 Task: Sort the products in the category "First Aid & Outdoor Essentials" by price (highest first).
Action: Mouse moved to (262, 133)
Screenshot: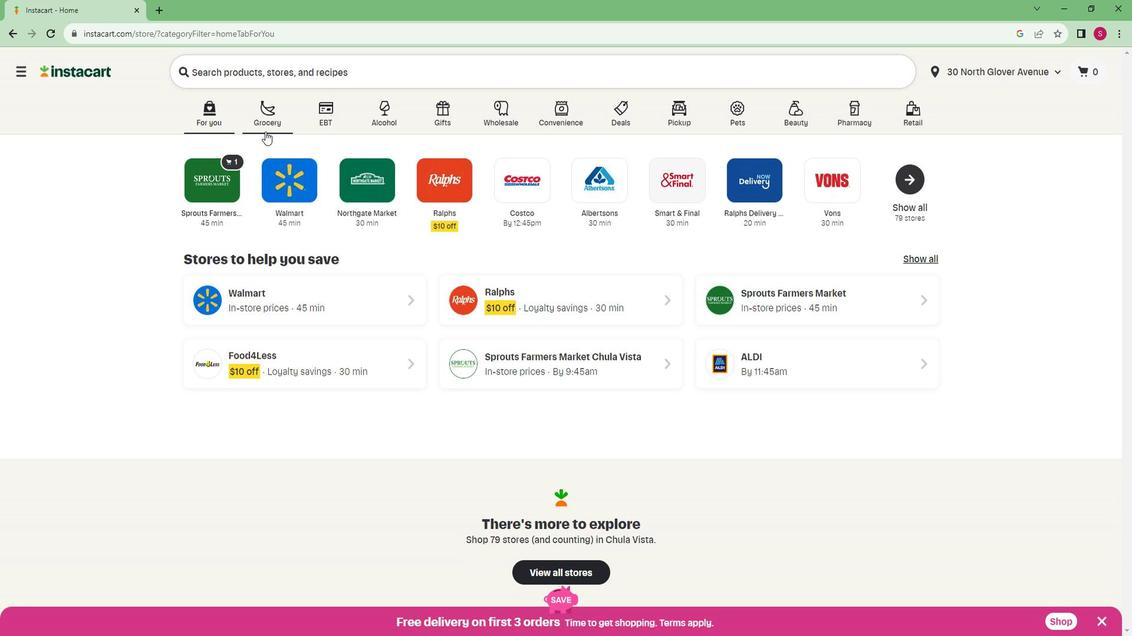
Action: Mouse pressed left at (262, 133)
Screenshot: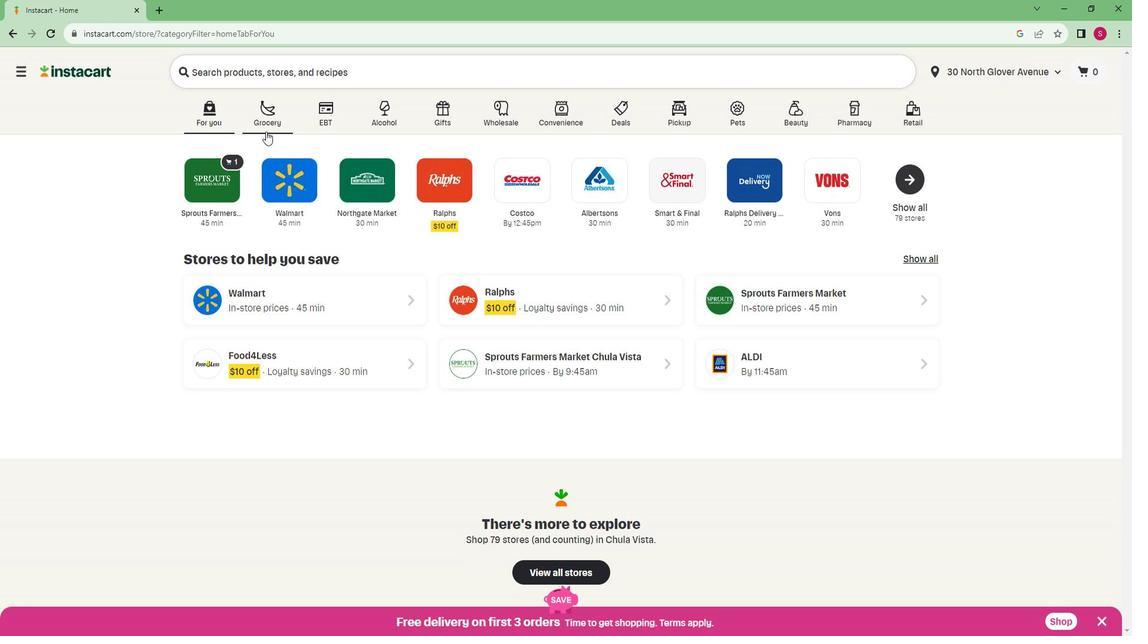 
Action: Mouse moved to (240, 324)
Screenshot: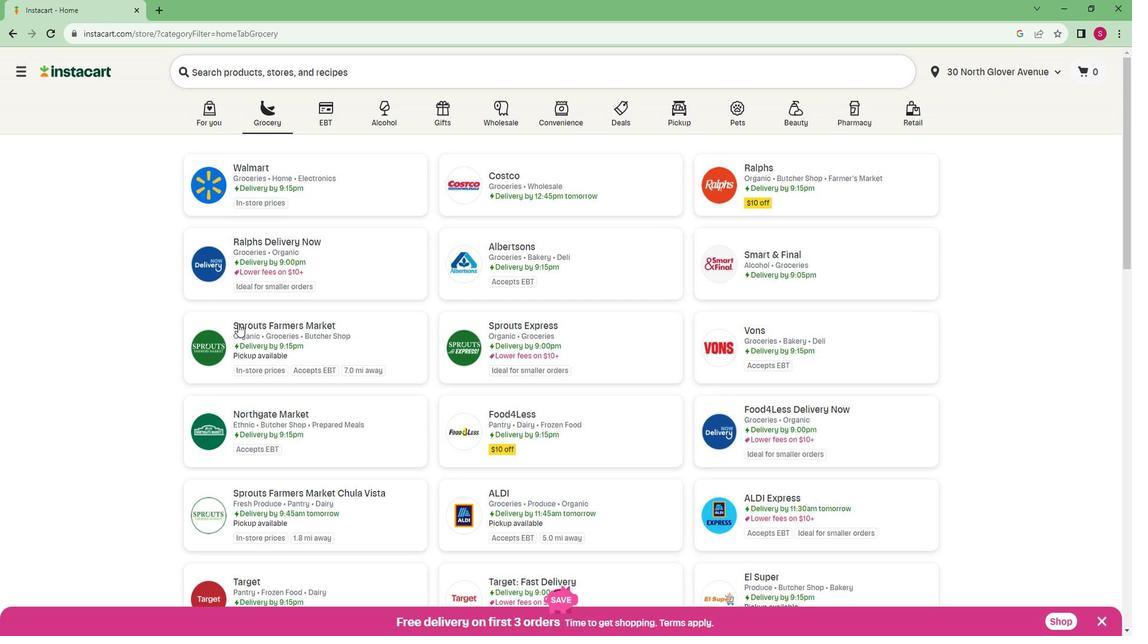 
Action: Mouse pressed left at (240, 324)
Screenshot: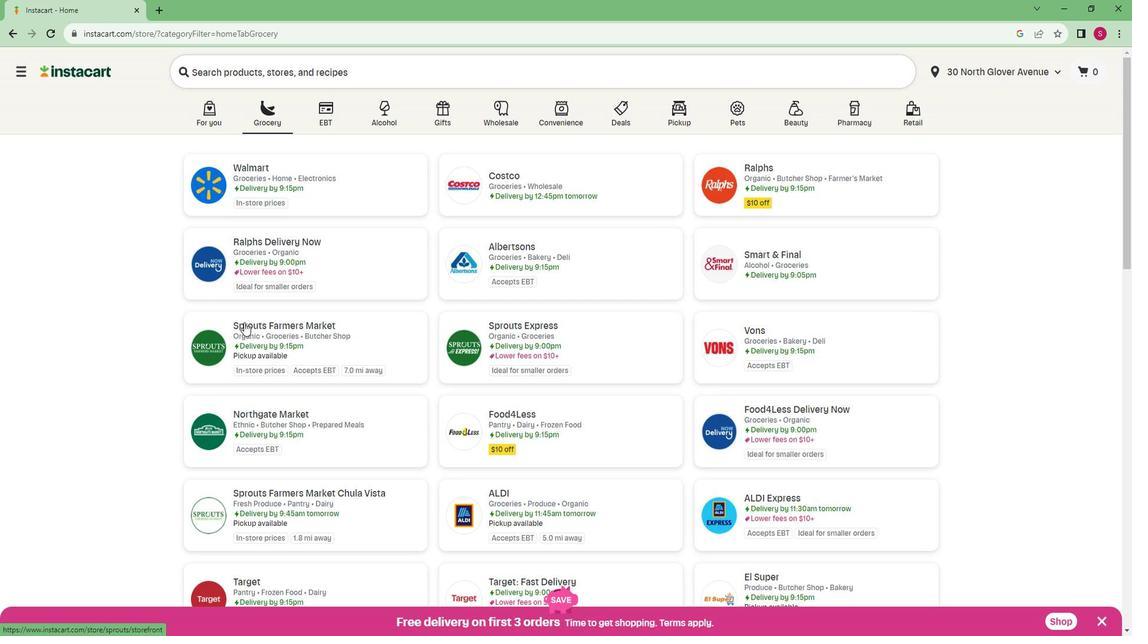 
Action: Mouse moved to (125, 461)
Screenshot: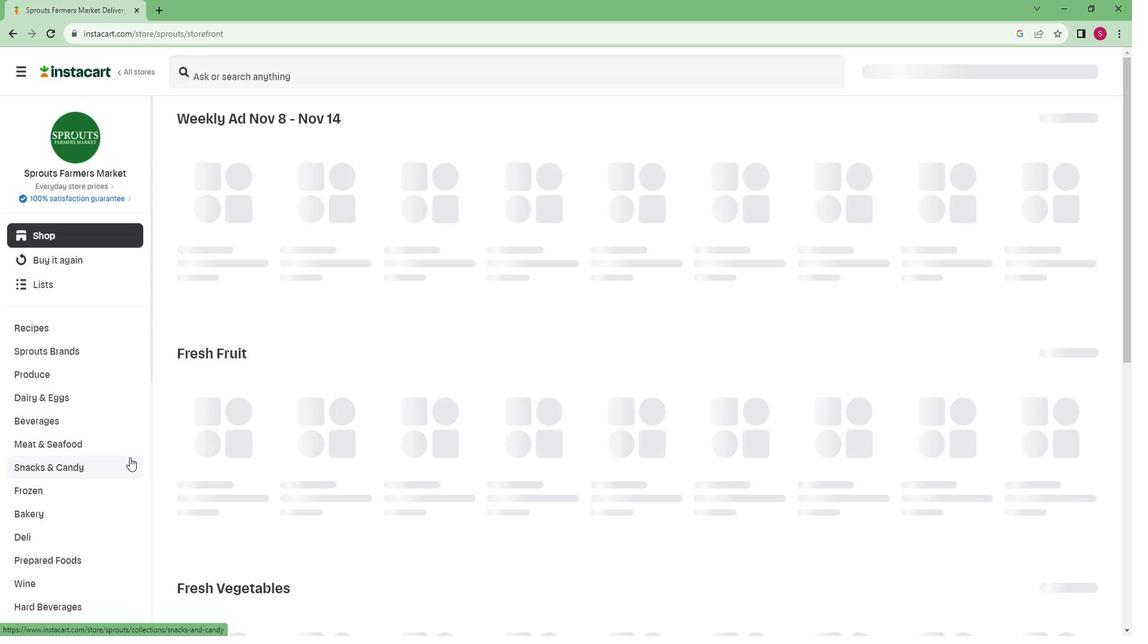 
Action: Mouse scrolled (125, 460) with delta (0, 0)
Screenshot: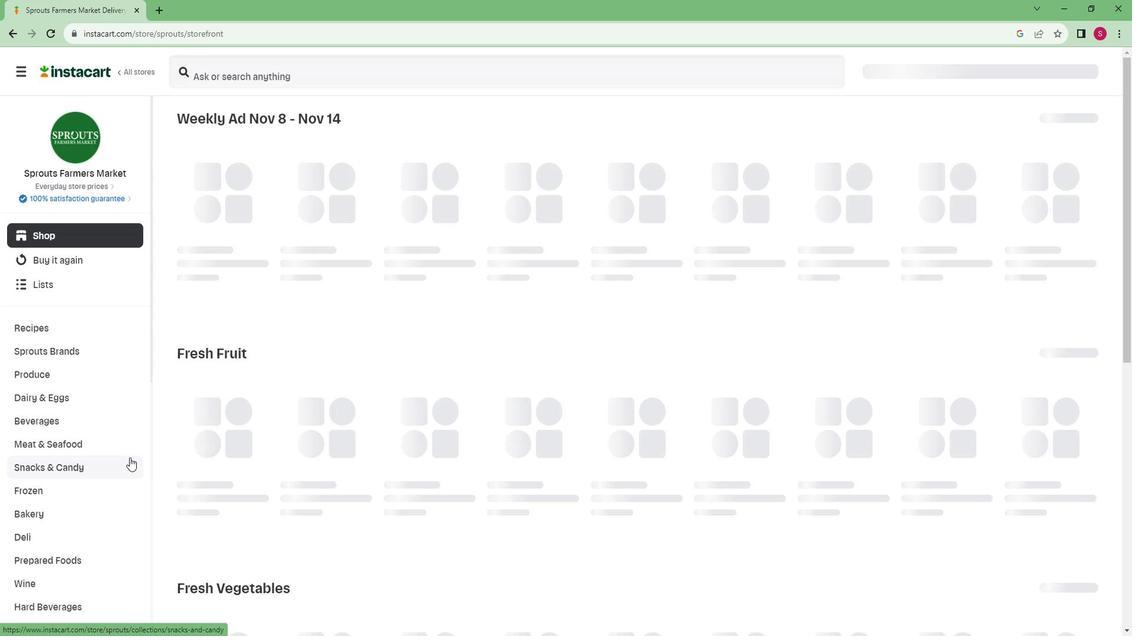 
Action: Mouse moved to (125, 461)
Screenshot: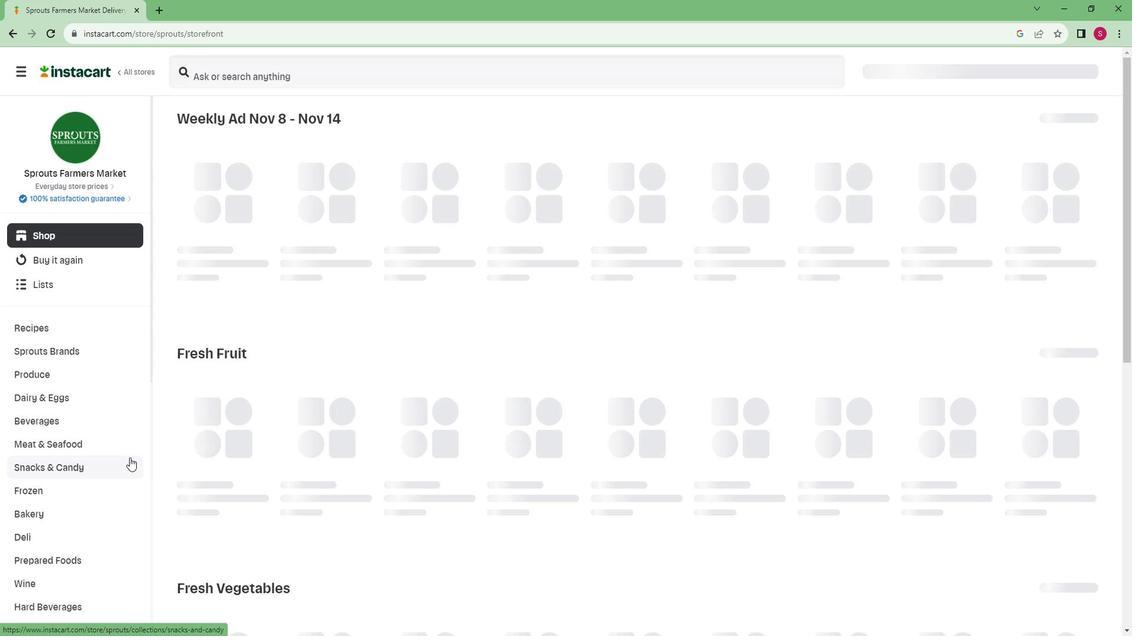 
Action: Mouse scrolled (125, 461) with delta (0, 0)
Screenshot: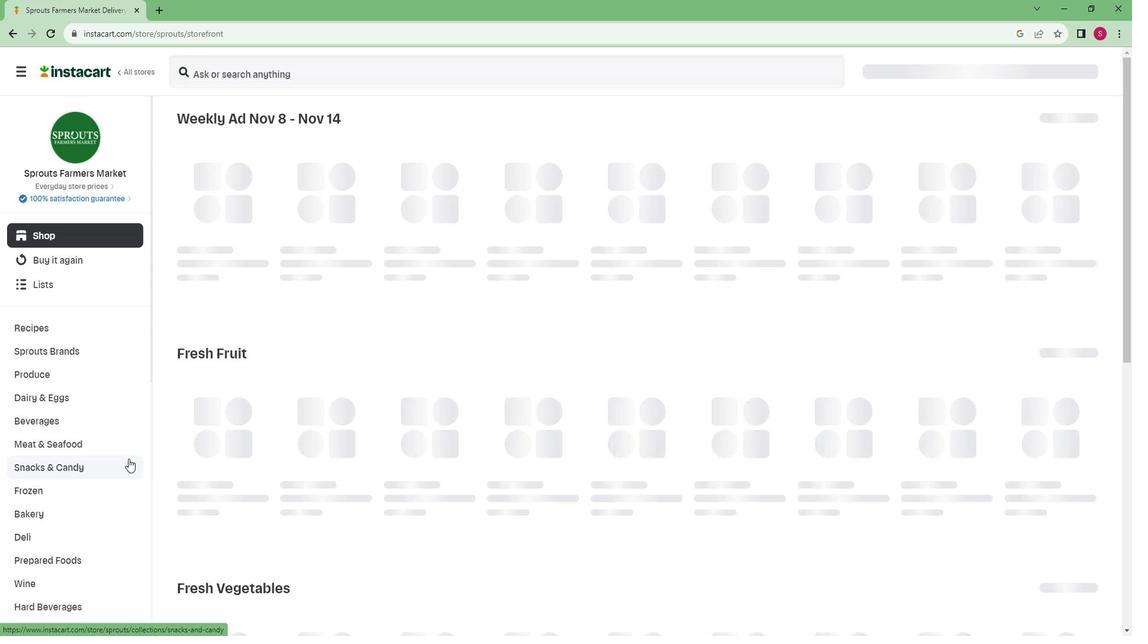 
Action: Mouse scrolled (125, 461) with delta (0, 0)
Screenshot: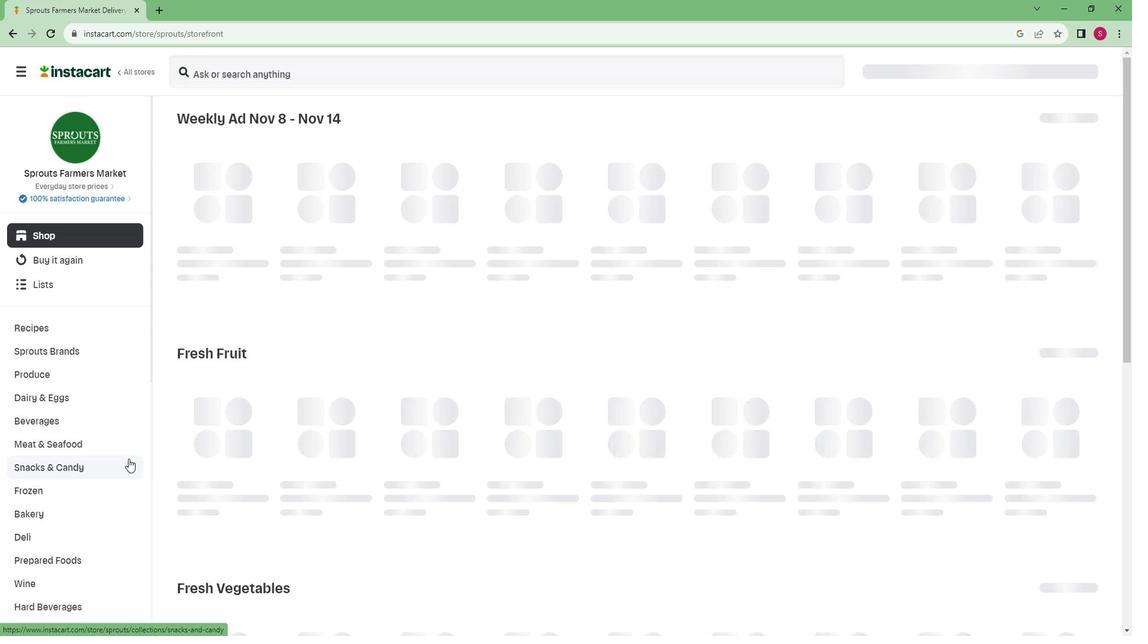
Action: Mouse scrolled (125, 461) with delta (0, 0)
Screenshot: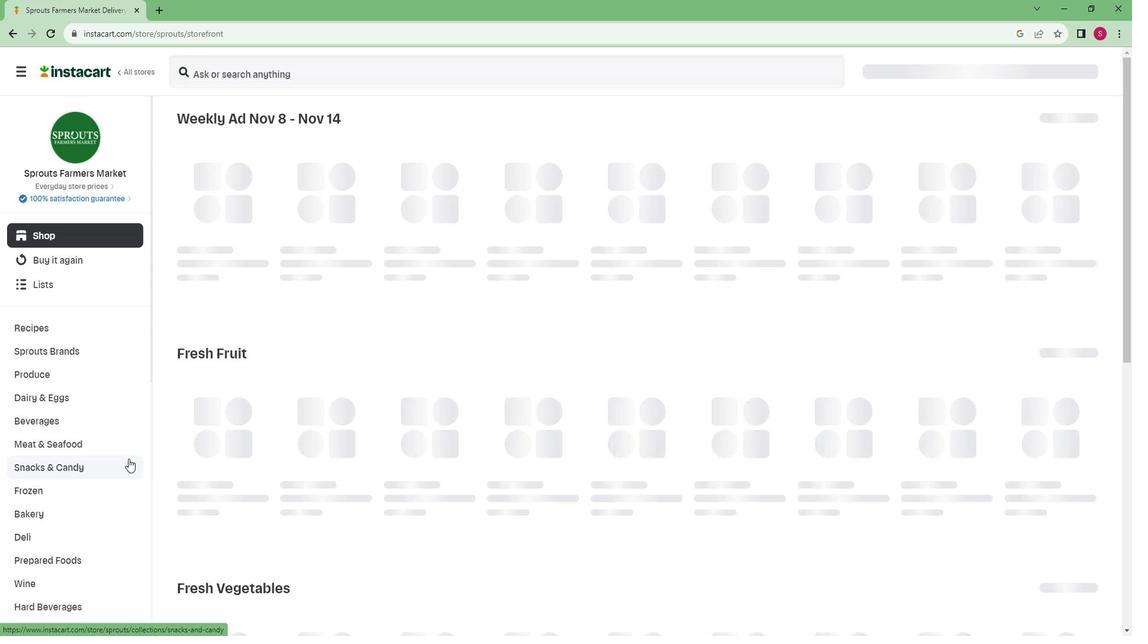 
Action: Mouse scrolled (125, 461) with delta (0, 0)
Screenshot: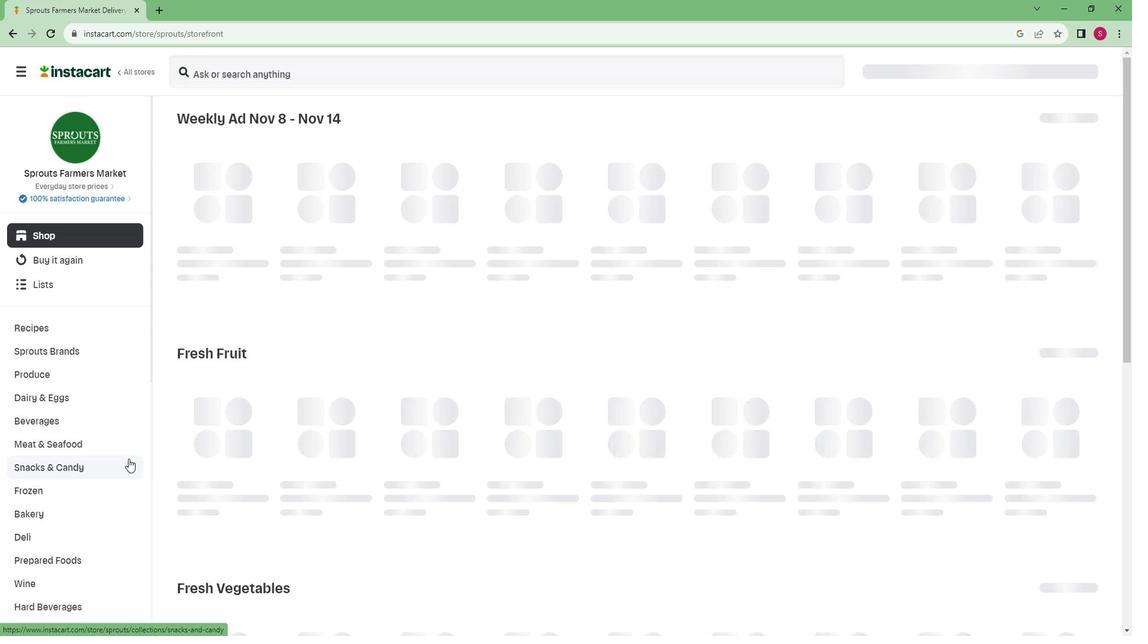 
Action: Mouse scrolled (125, 461) with delta (0, 0)
Screenshot: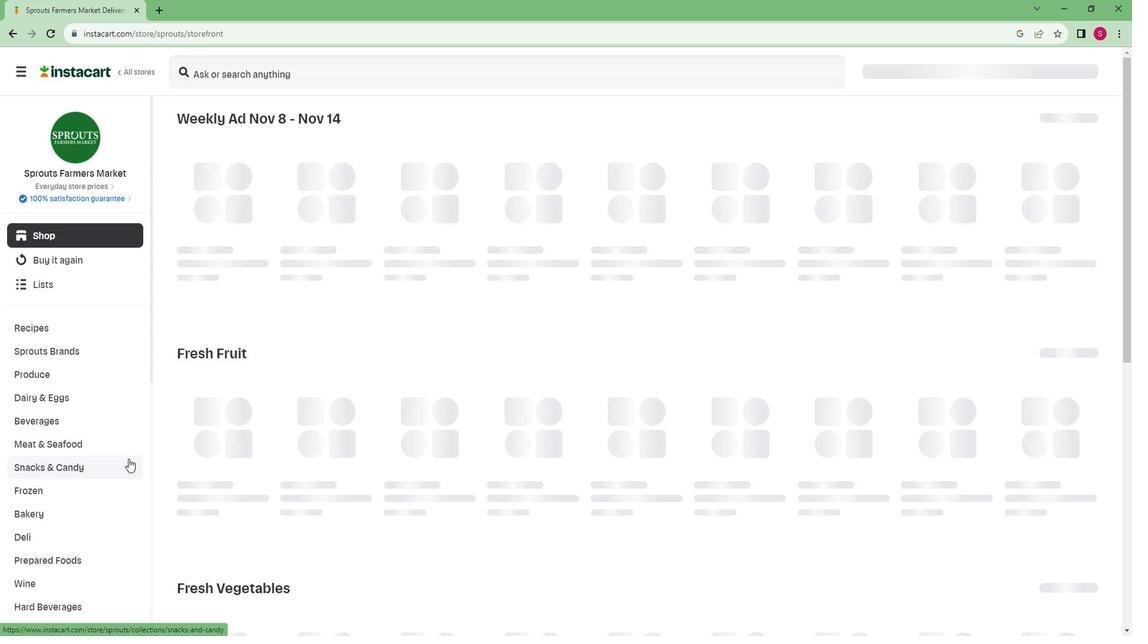 
Action: Mouse scrolled (125, 461) with delta (0, 0)
Screenshot: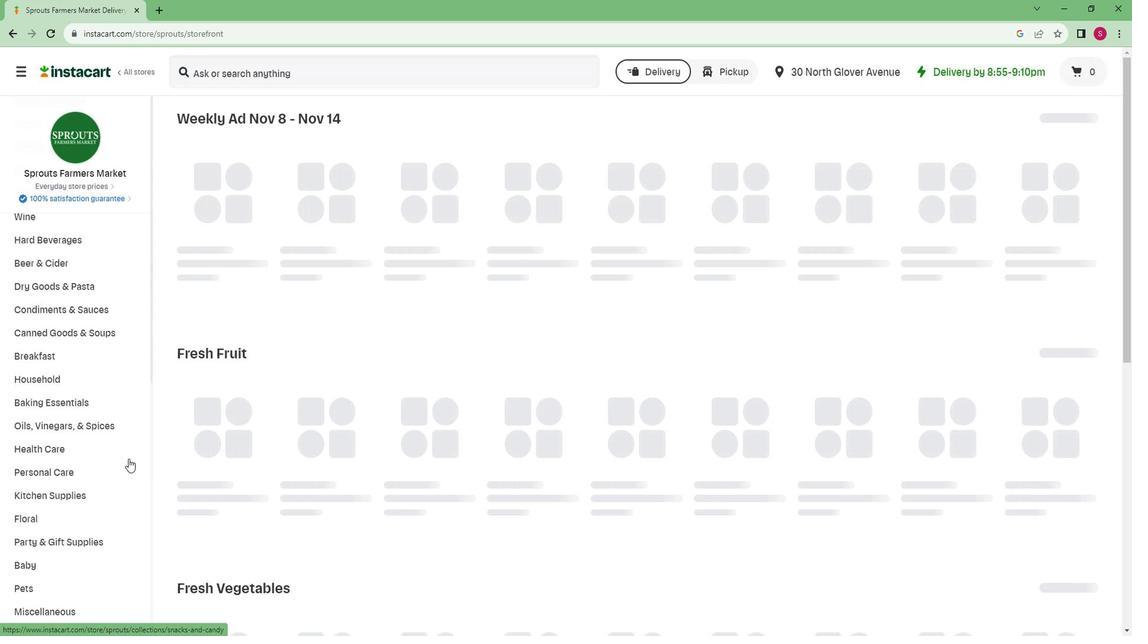 
Action: Mouse moved to (124, 461)
Screenshot: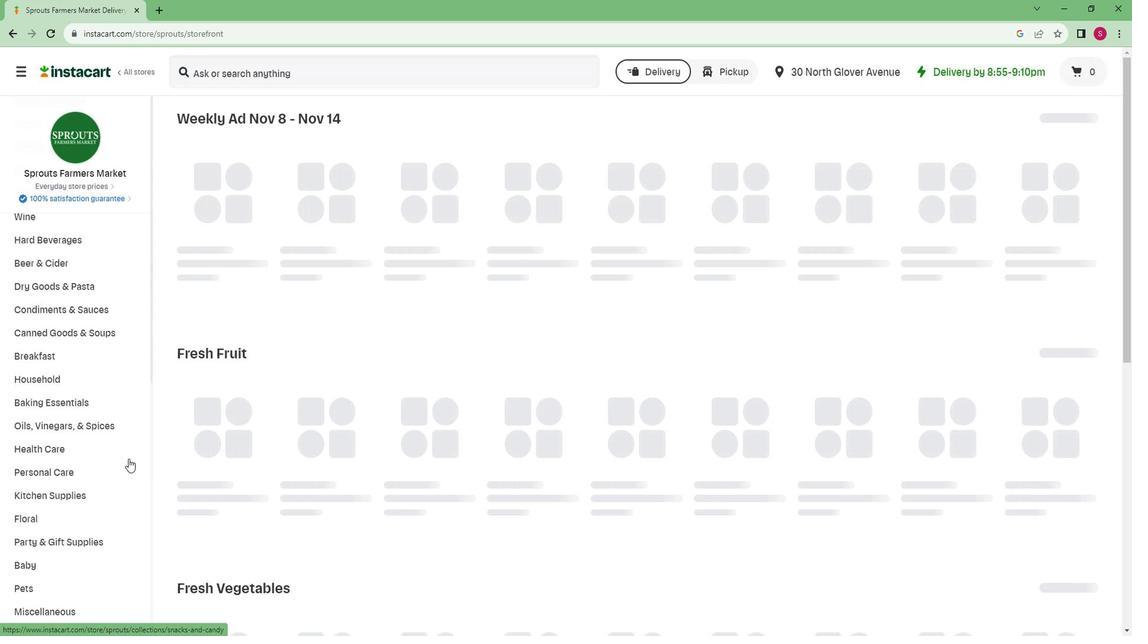 
Action: Mouse scrolled (124, 461) with delta (0, 0)
Screenshot: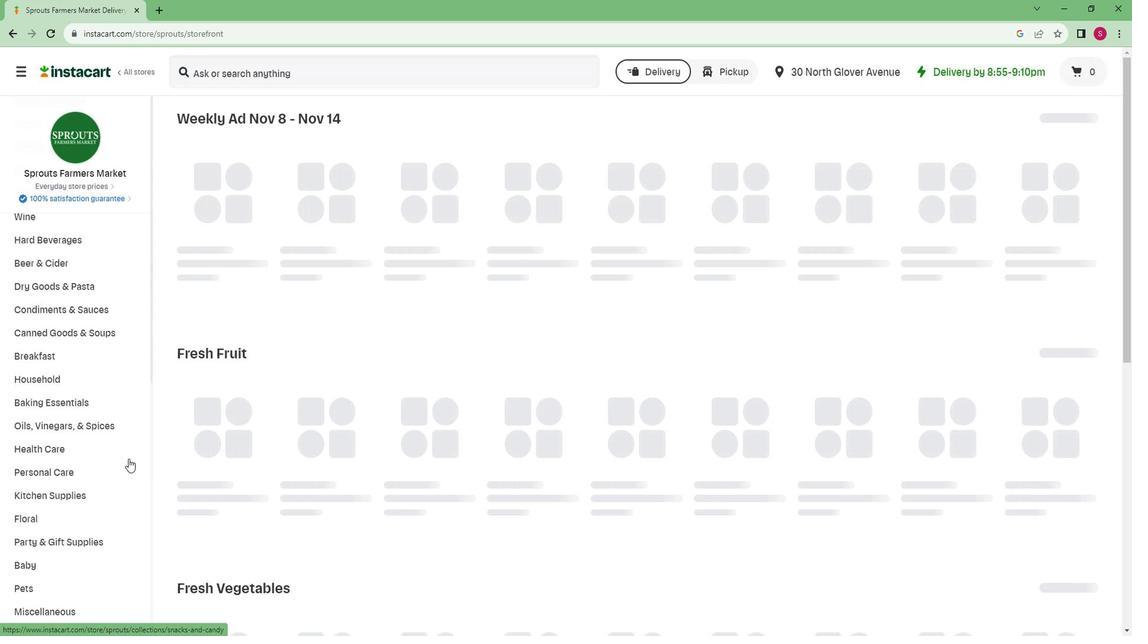
Action: Mouse moved to (122, 462)
Screenshot: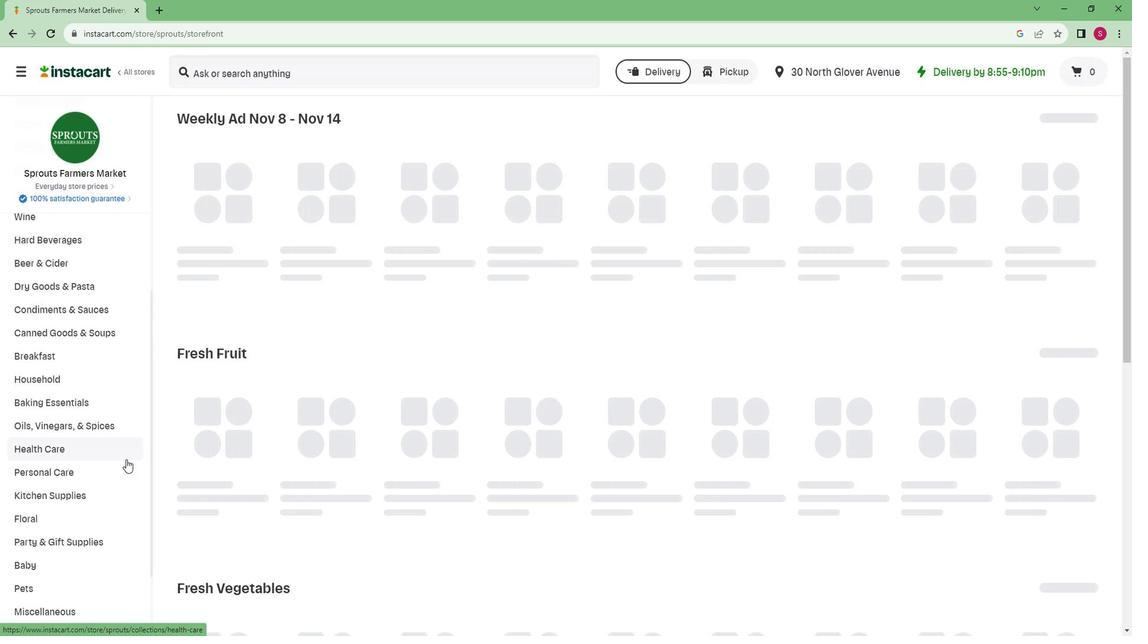 
Action: Mouse scrolled (122, 461) with delta (0, 0)
Screenshot: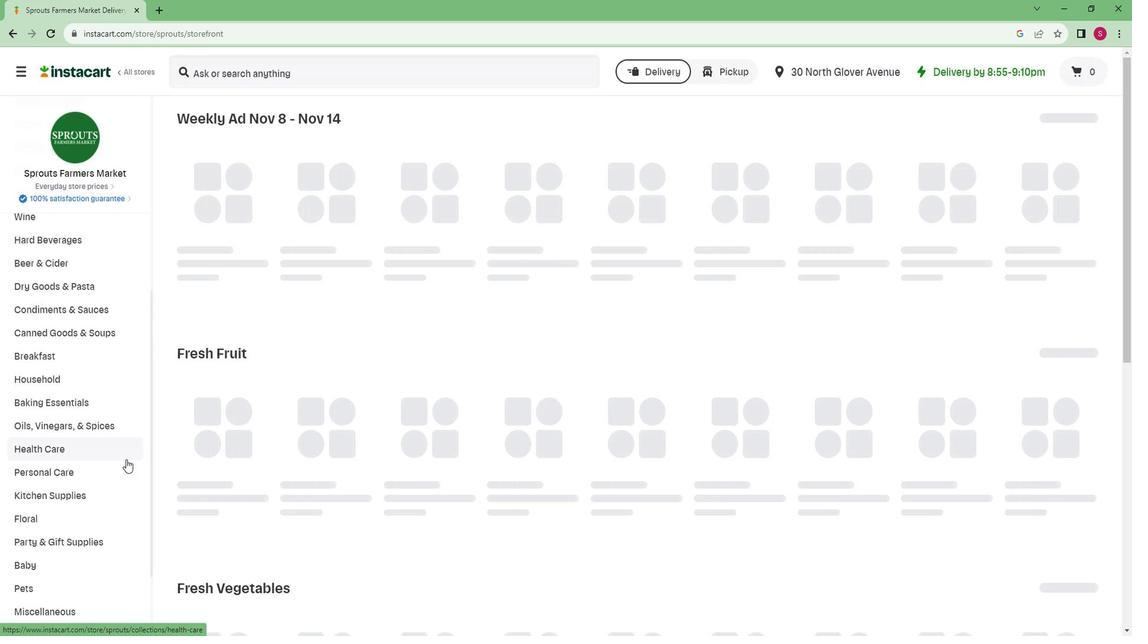 
Action: Mouse scrolled (122, 461) with delta (0, 0)
Screenshot: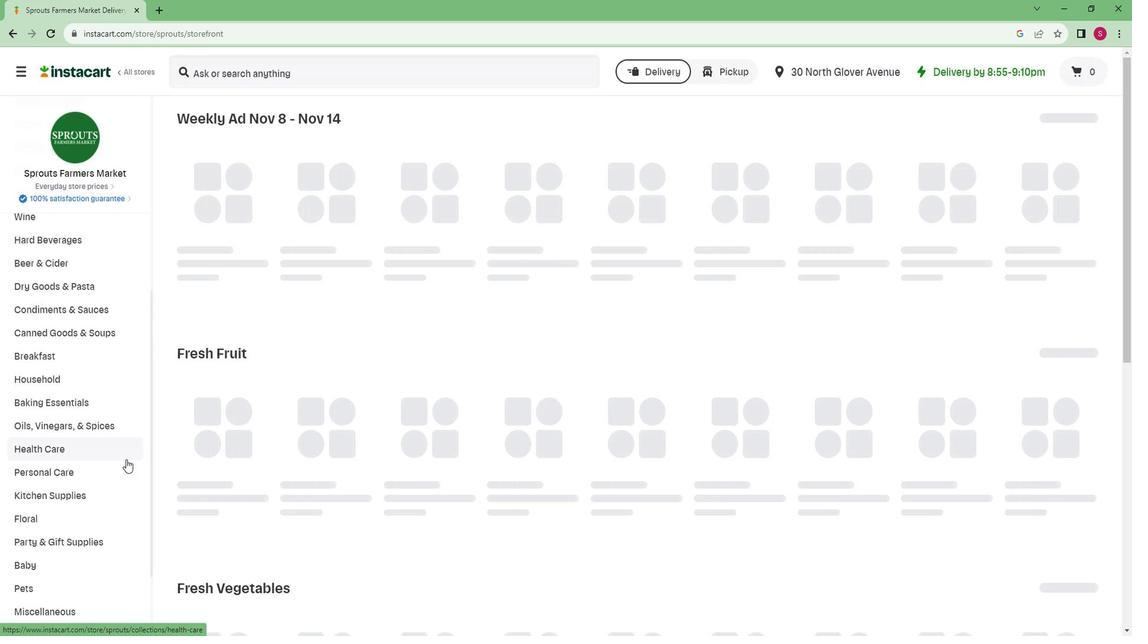 
Action: Mouse scrolled (122, 461) with delta (0, 0)
Screenshot: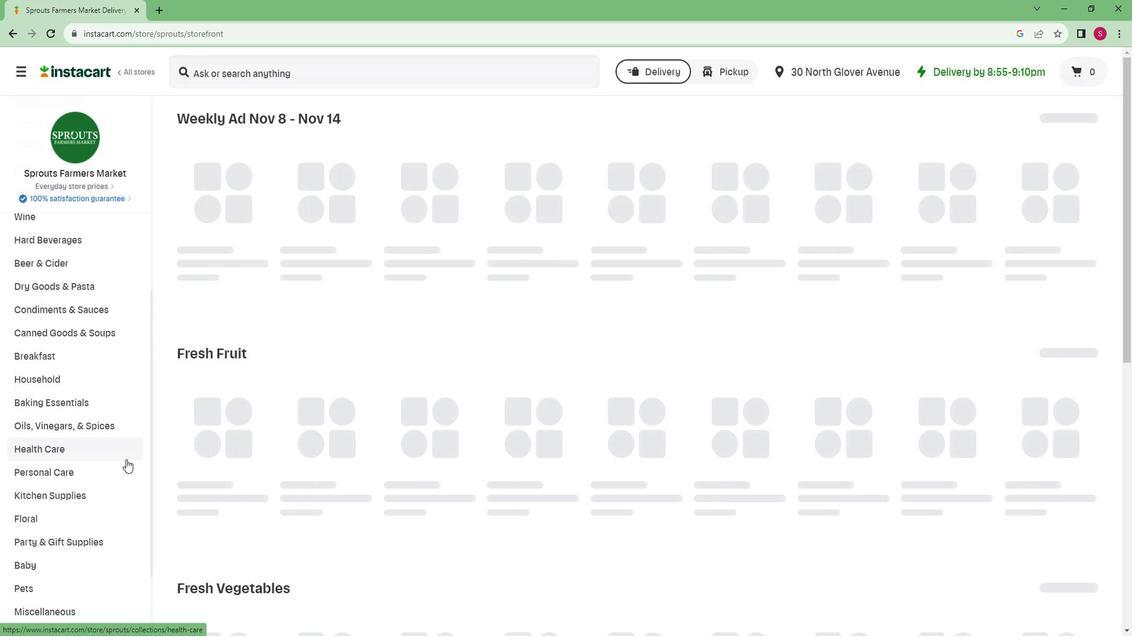 
Action: Mouse moved to (43, 555)
Screenshot: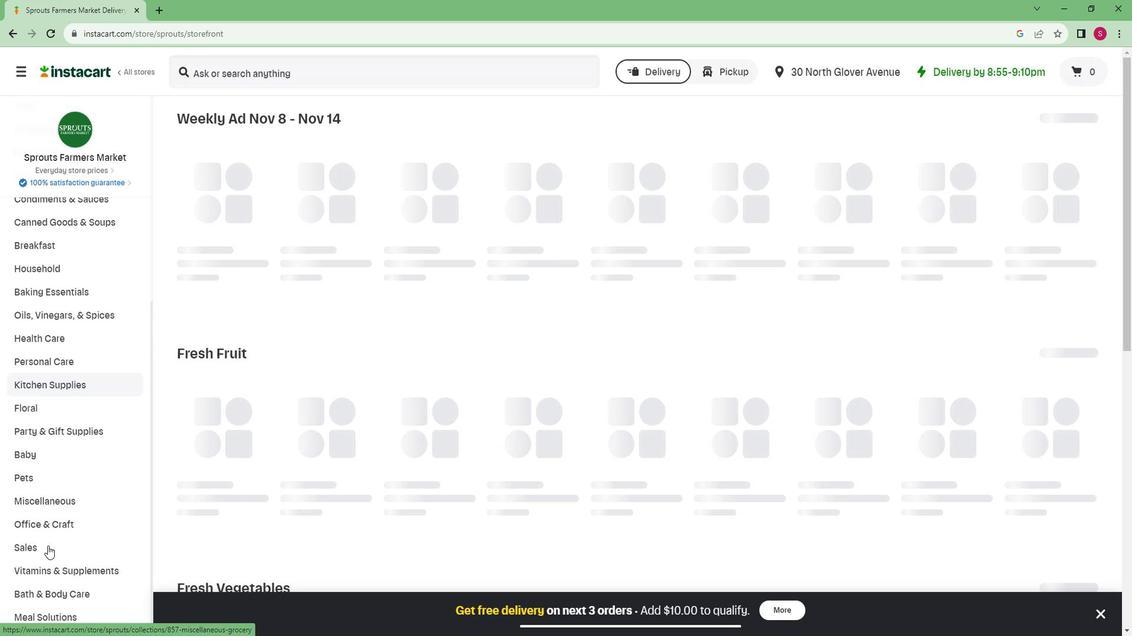 
Action: Mouse scrolled (43, 553) with delta (0, -1)
Screenshot: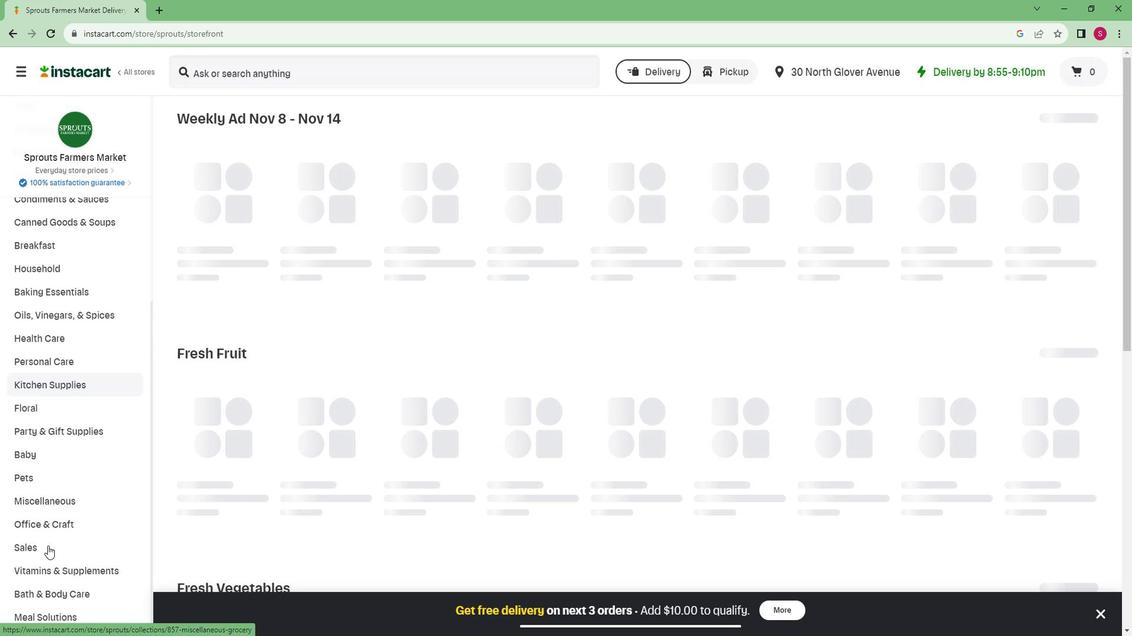 
Action: Mouse scrolled (43, 553) with delta (0, -1)
Screenshot: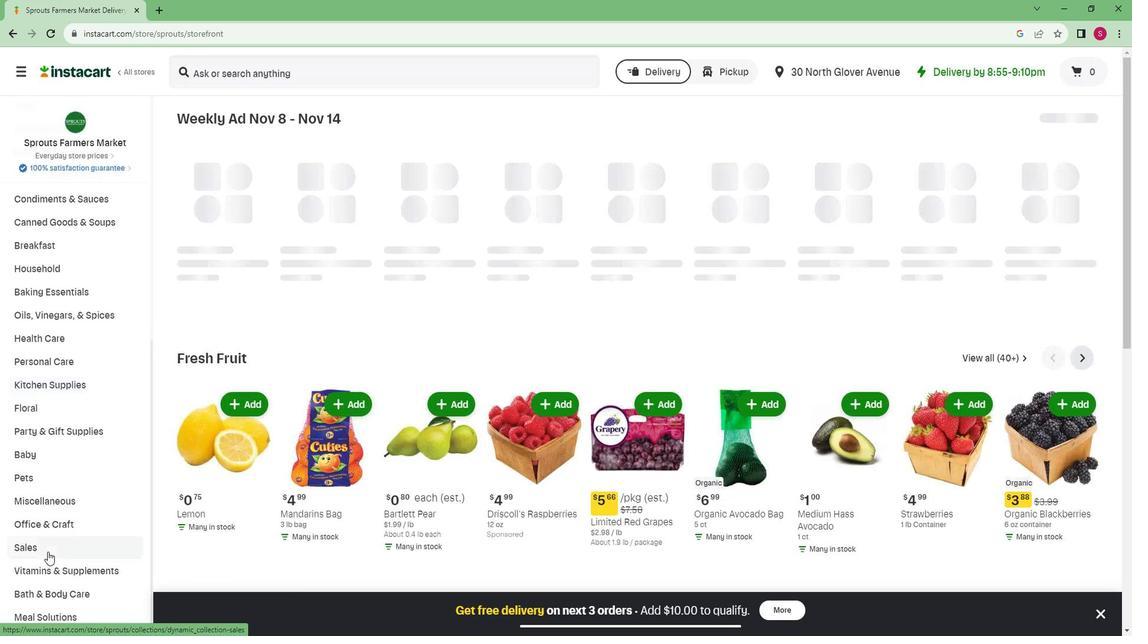 
Action: Mouse moved to (43, 593)
Screenshot: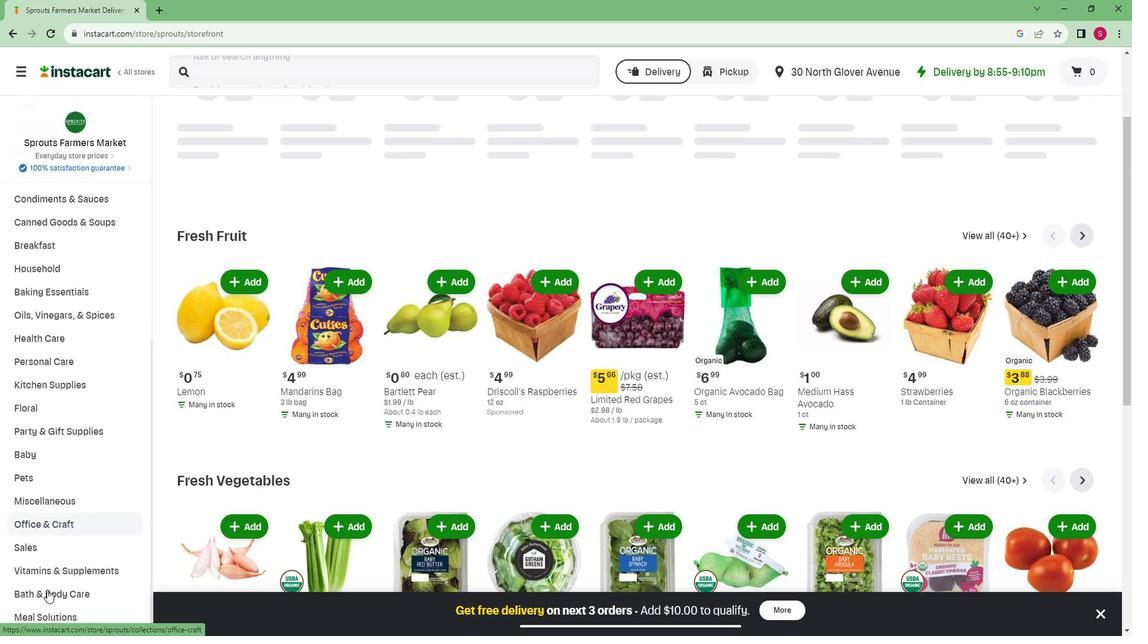 
Action: Mouse pressed left at (43, 593)
Screenshot: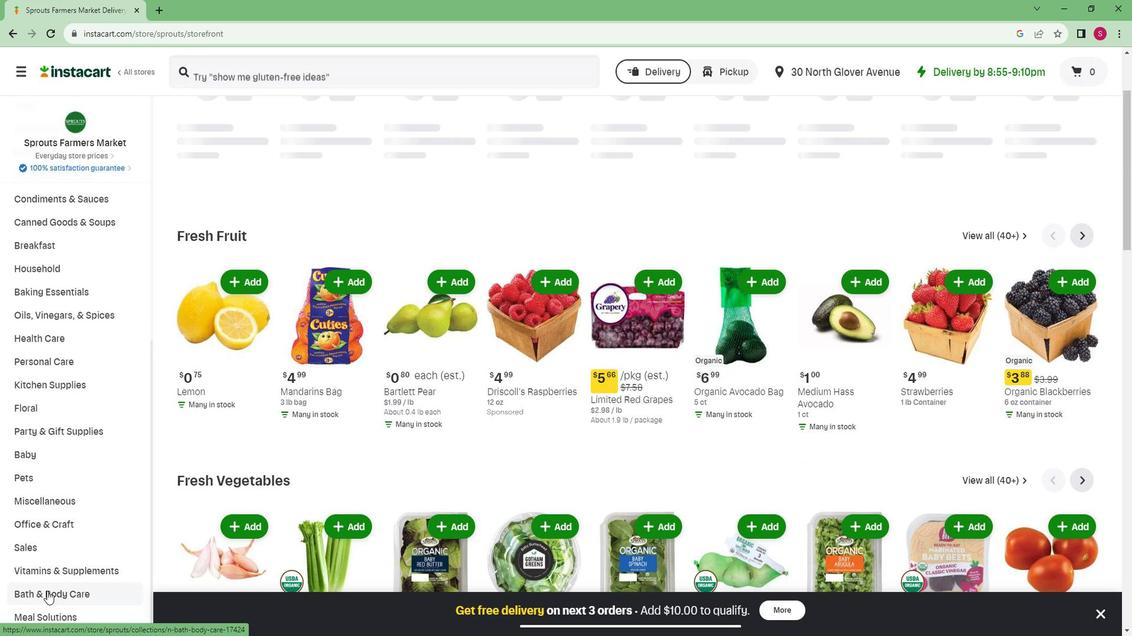 
Action: Mouse moved to (67, 580)
Screenshot: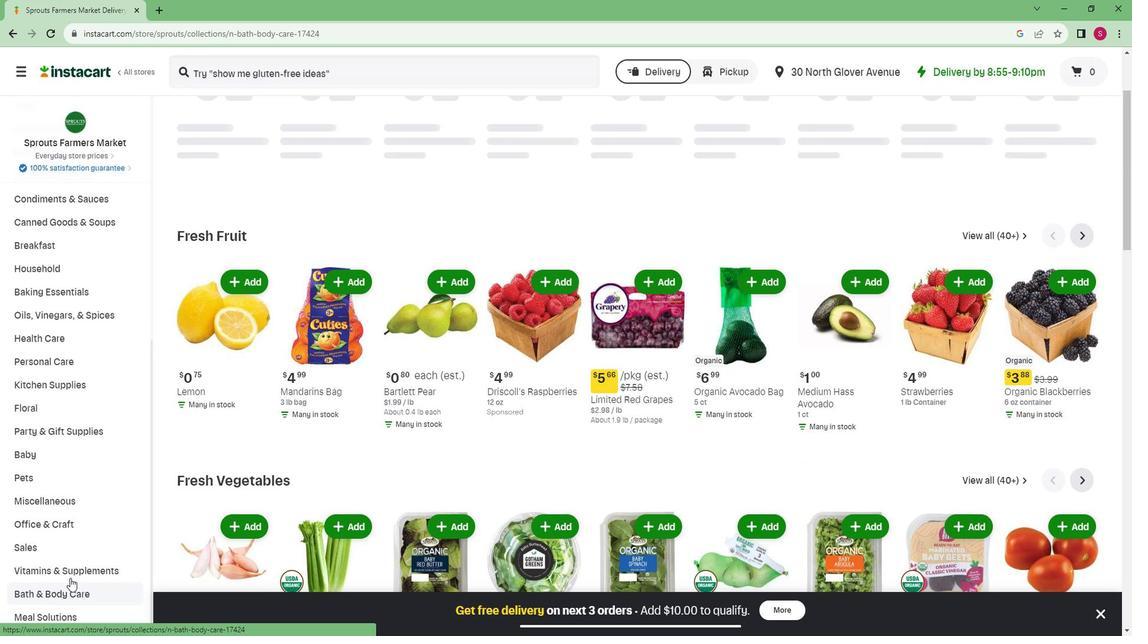 
Action: Mouse scrolled (67, 579) with delta (0, 0)
Screenshot: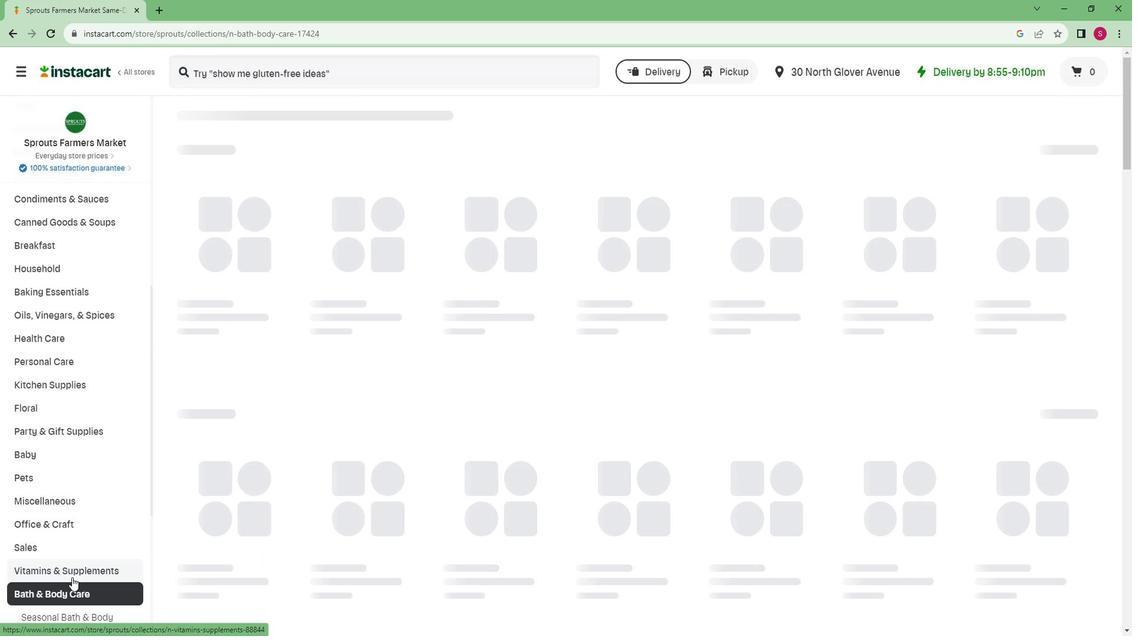 
Action: Mouse scrolled (67, 579) with delta (0, 0)
Screenshot: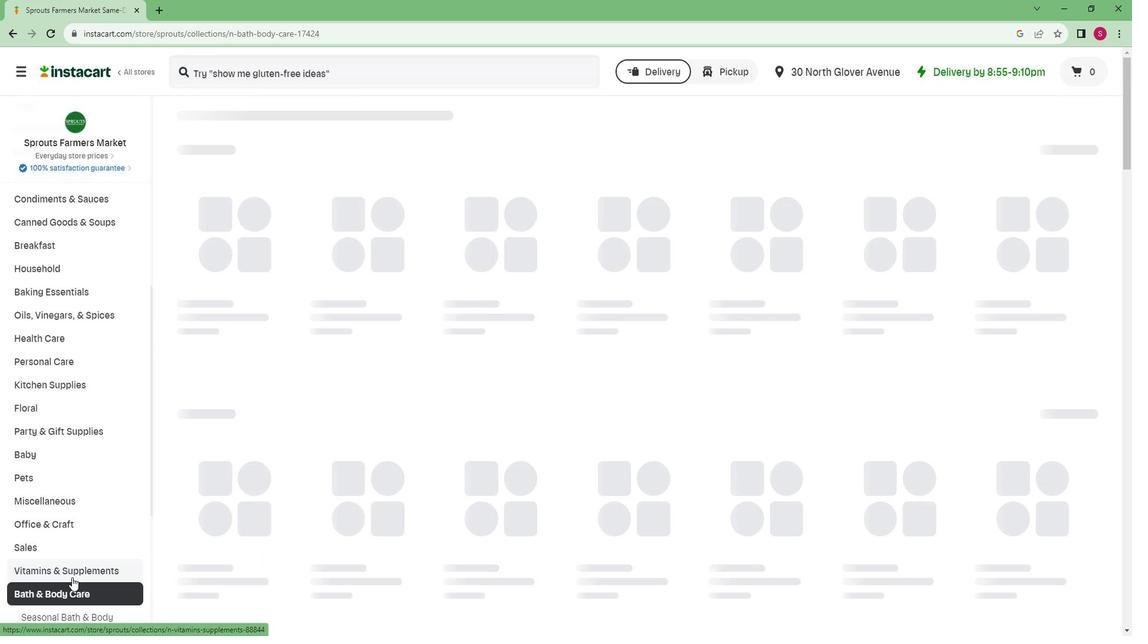 
Action: Mouse scrolled (67, 579) with delta (0, 0)
Screenshot: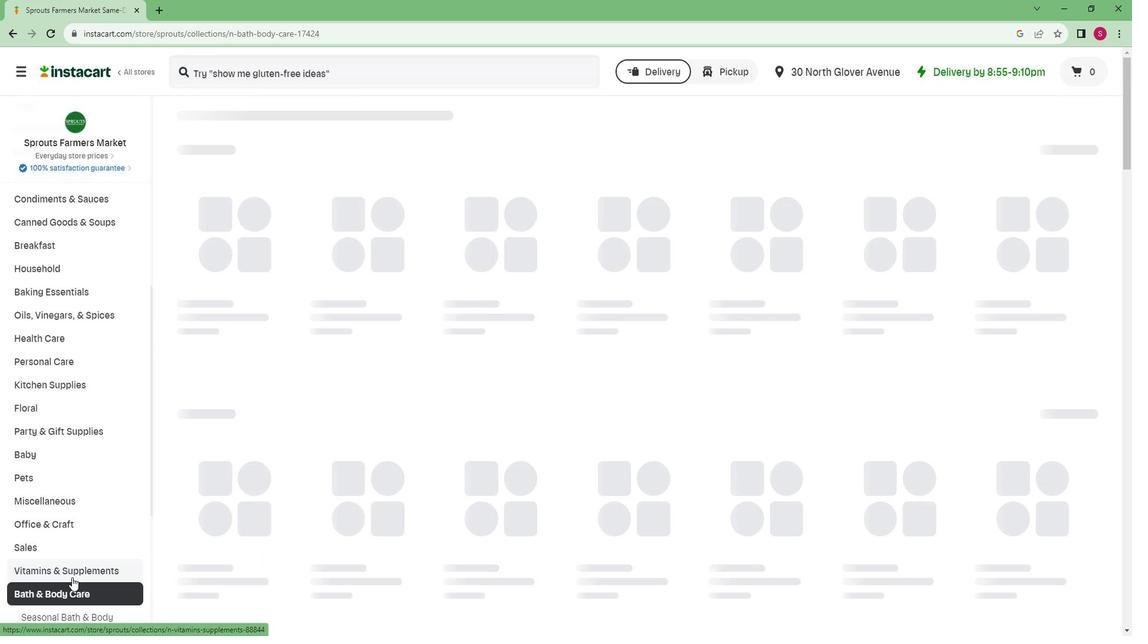 
Action: Mouse scrolled (67, 579) with delta (0, 0)
Screenshot: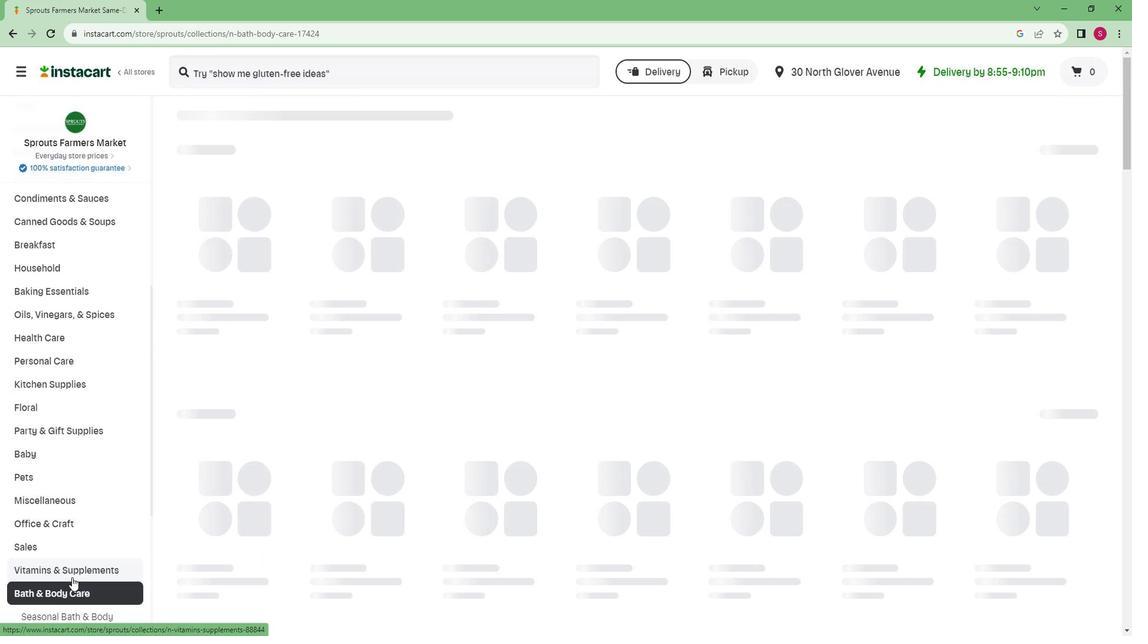 
Action: Mouse scrolled (67, 579) with delta (0, 0)
Screenshot: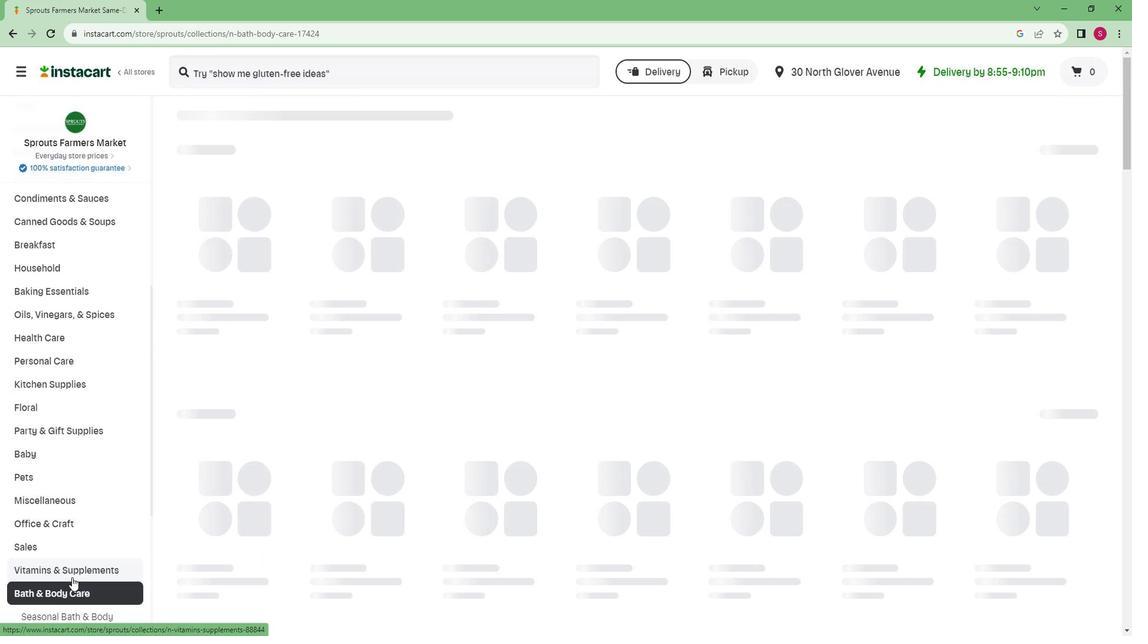 
Action: Mouse scrolled (67, 579) with delta (0, 0)
Screenshot: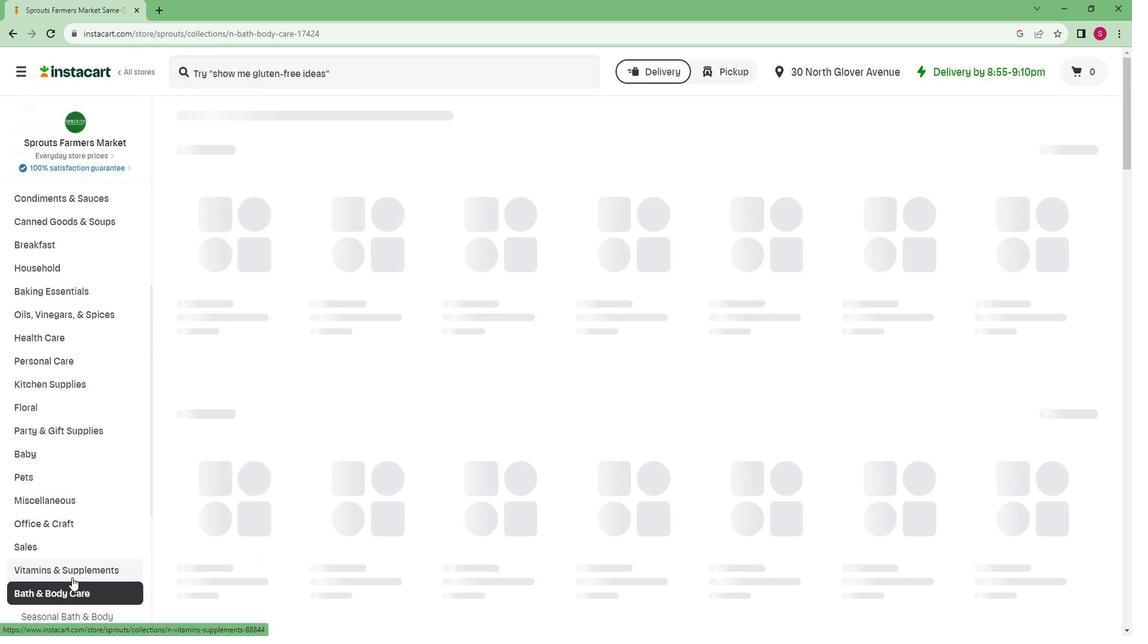 
Action: Mouse moved to (54, 536)
Screenshot: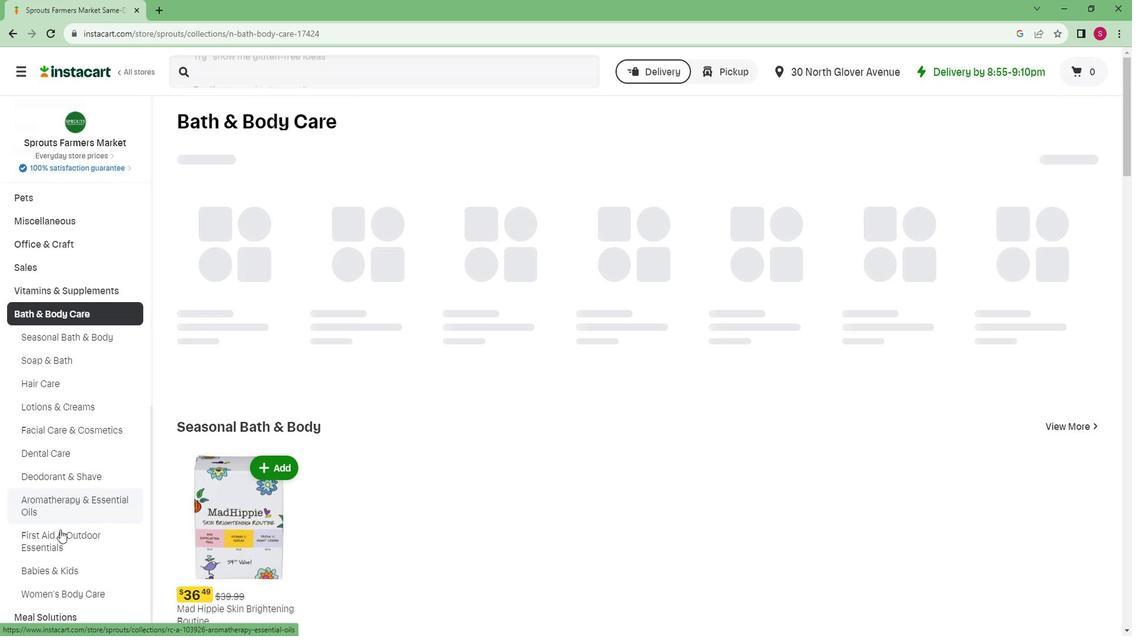 
Action: Mouse pressed left at (54, 536)
Screenshot: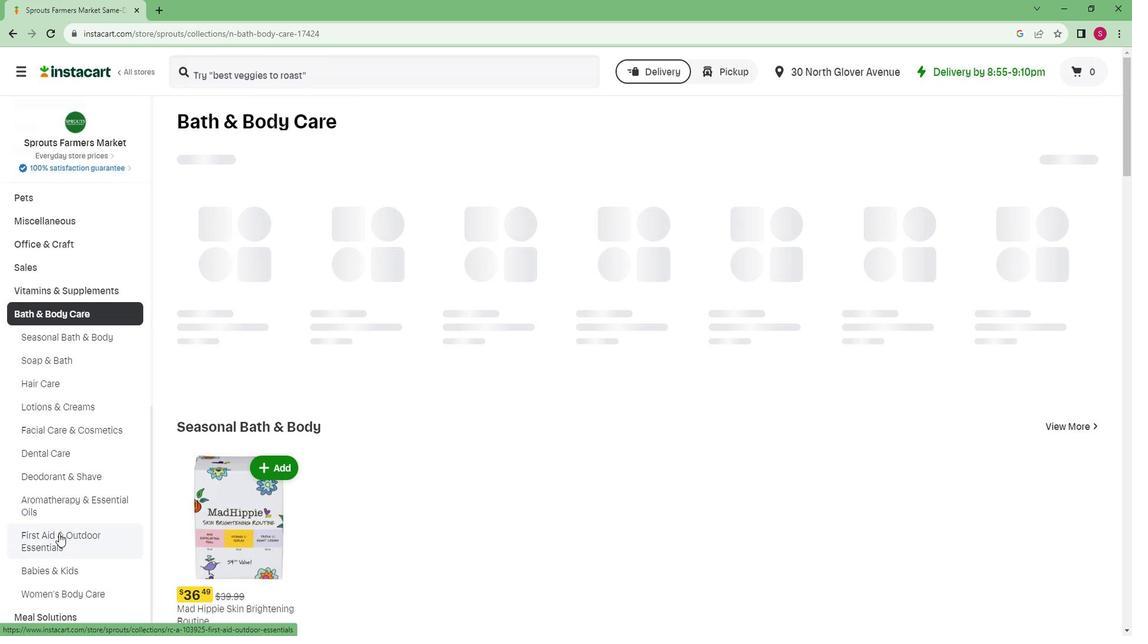 
Action: Mouse moved to (1013, 167)
Screenshot: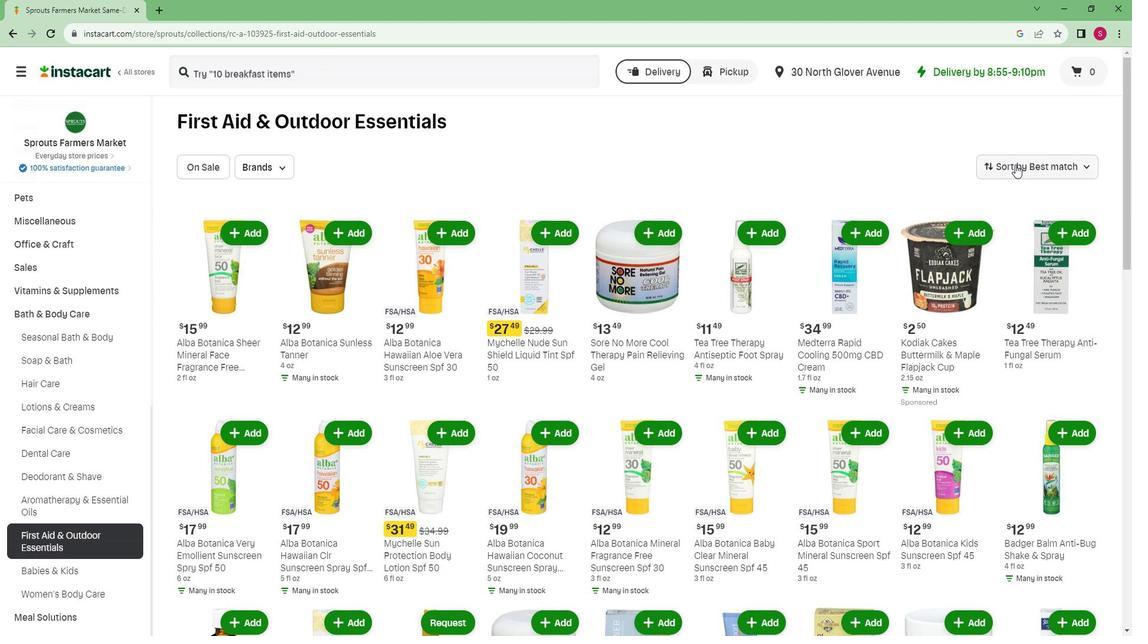 
Action: Mouse pressed left at (1013, 167)
Screenshot: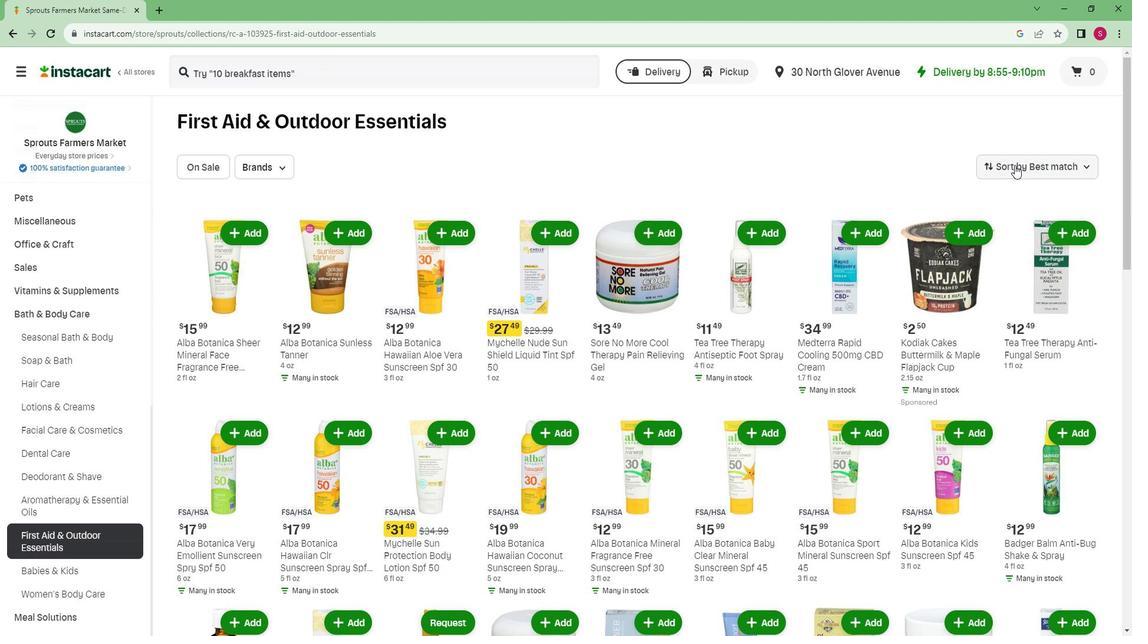 
Action: Mouse moved to (1007, 260)
Screenshot: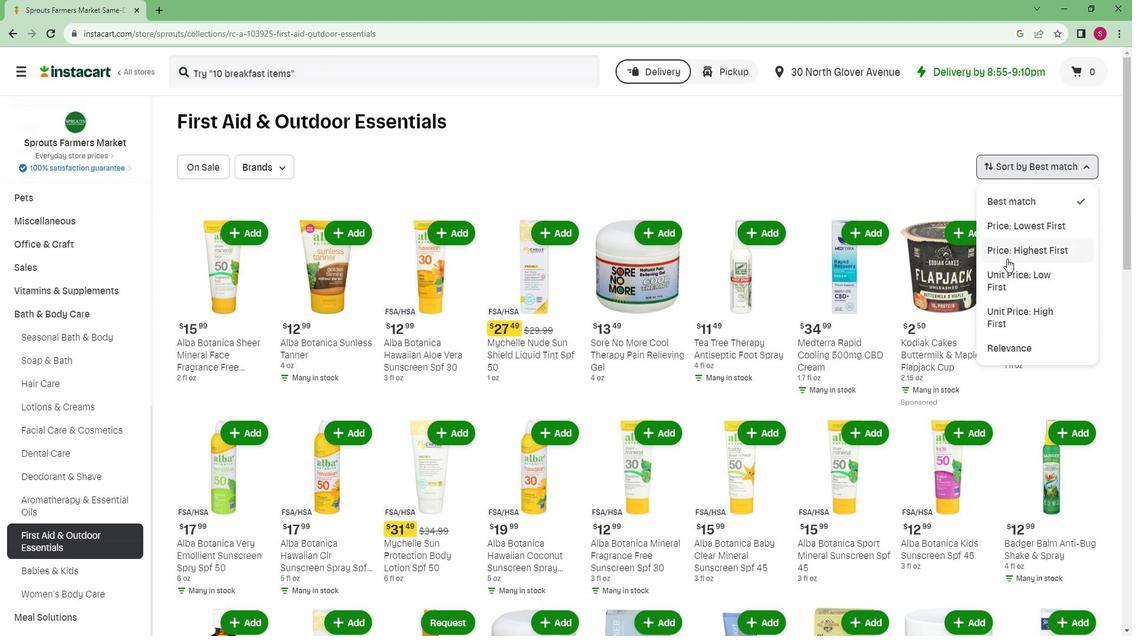 
Action: Mouse pressed left at (1007, 260)
Screenshot: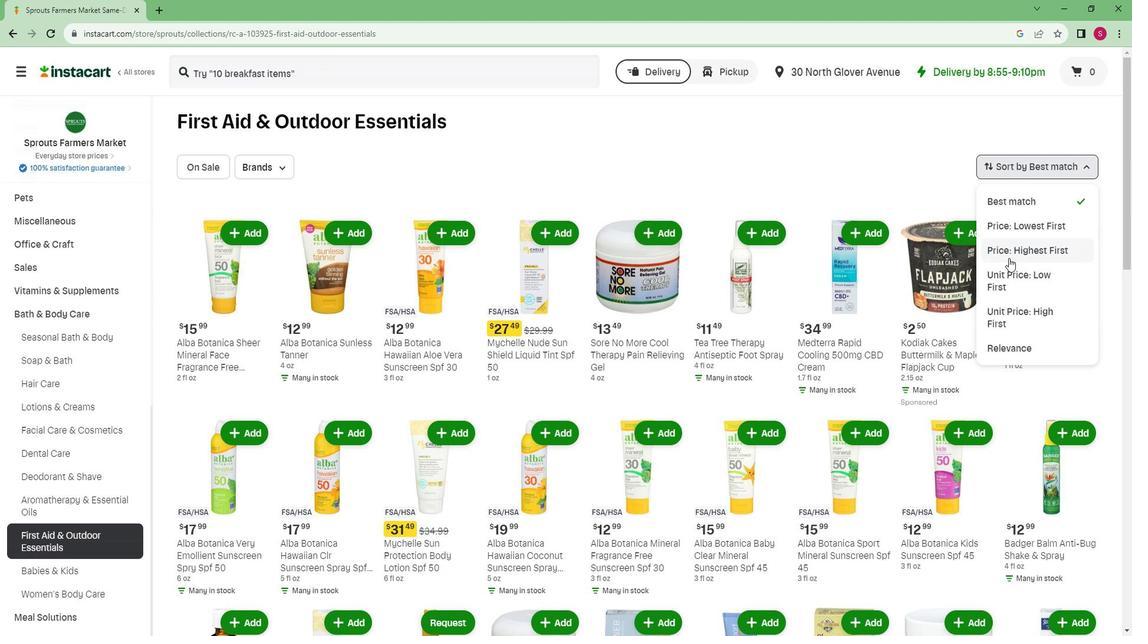 
